 Task: Filter tasks to show only those with 'In Progress' status.
Action: Mouse moved to (17, 124)
Screenshot: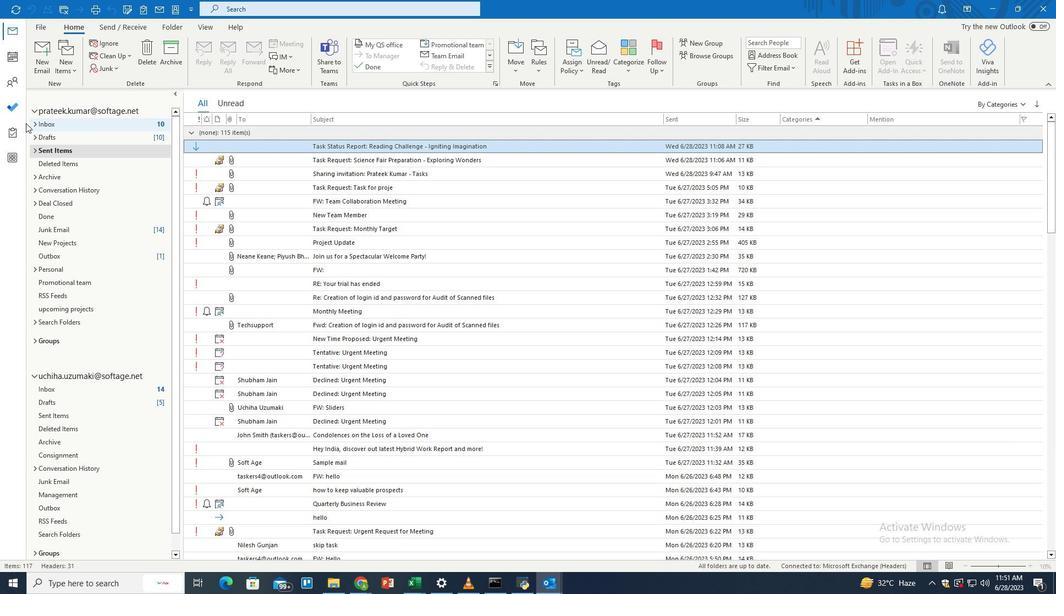 
Action: Mouse pressed left at (17, 124)
Screenshot: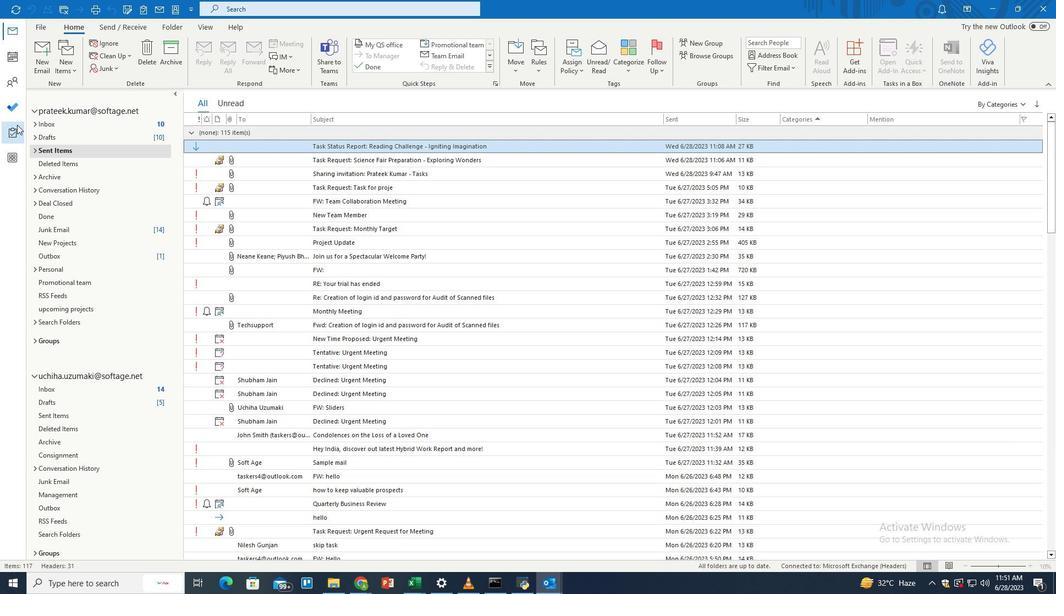 
Action: Mouse moved to (383, 11)
Screenshot: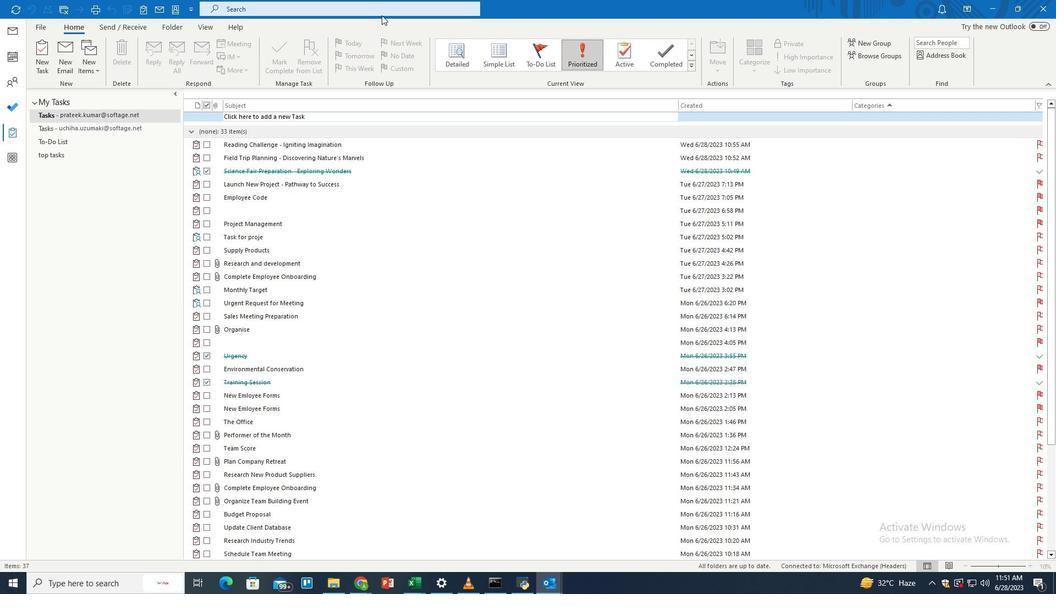 
Action: Mouse pressed left at (383, 11)
Screenshot: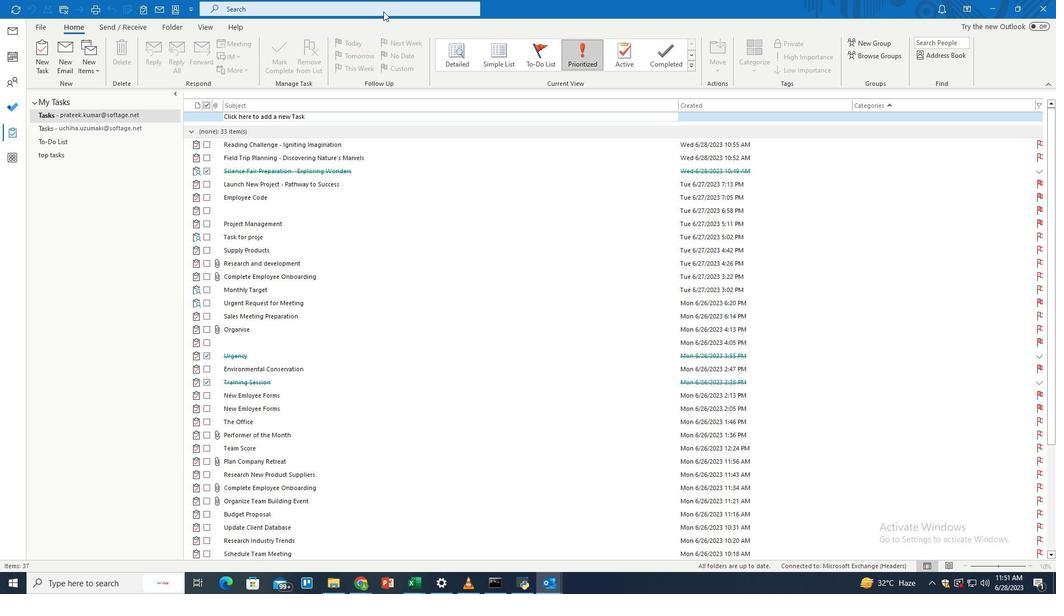 
Action: Mouse moved to (513, 4)
Screenshot: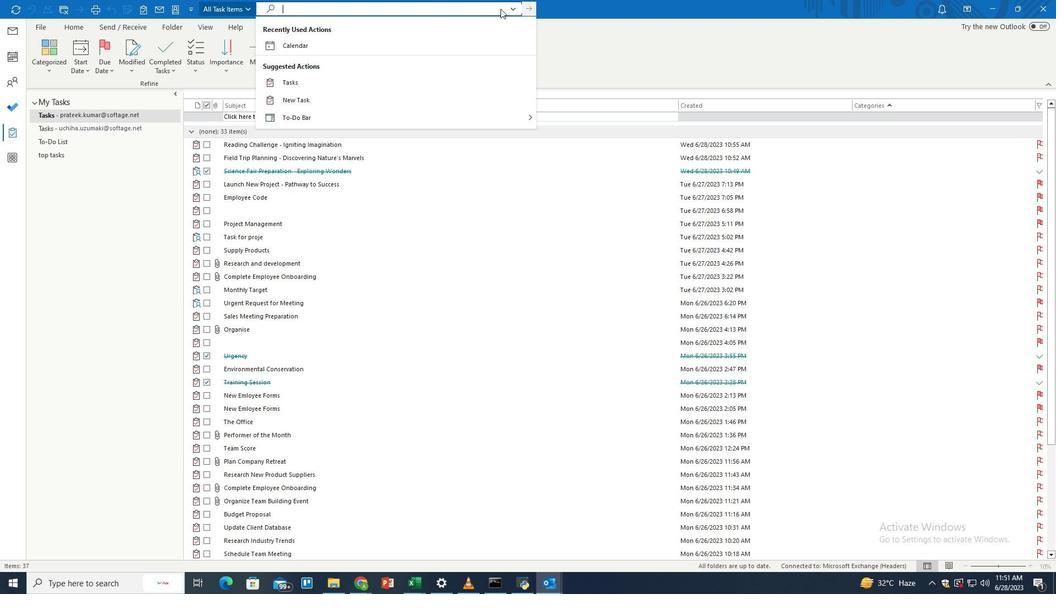 
Action: Mouse pressed left at (513, 4)
Screenshot: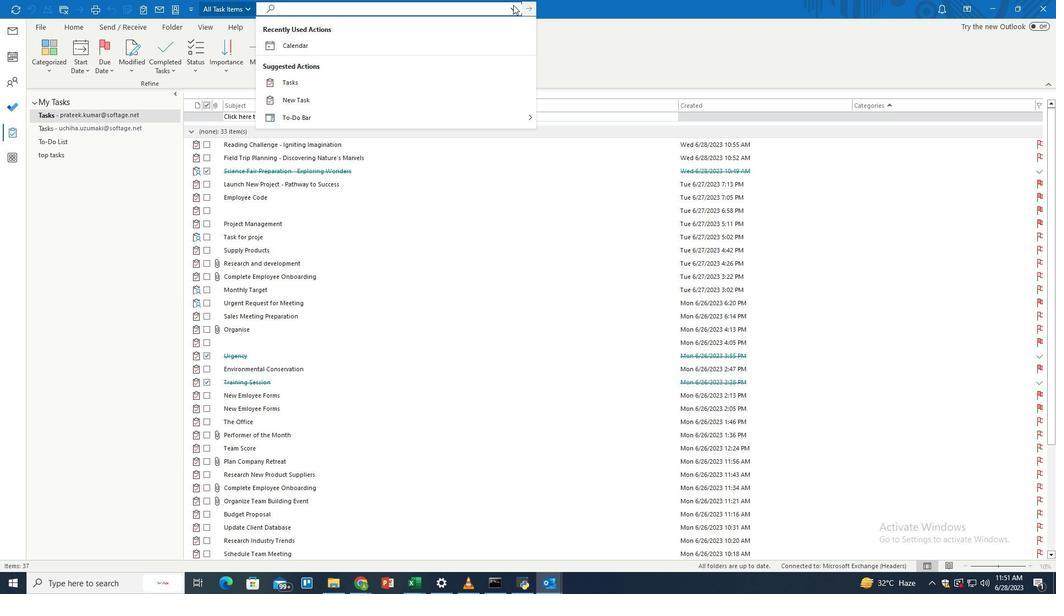 
Action: Mouse moved to (322, 214)
Screenshot: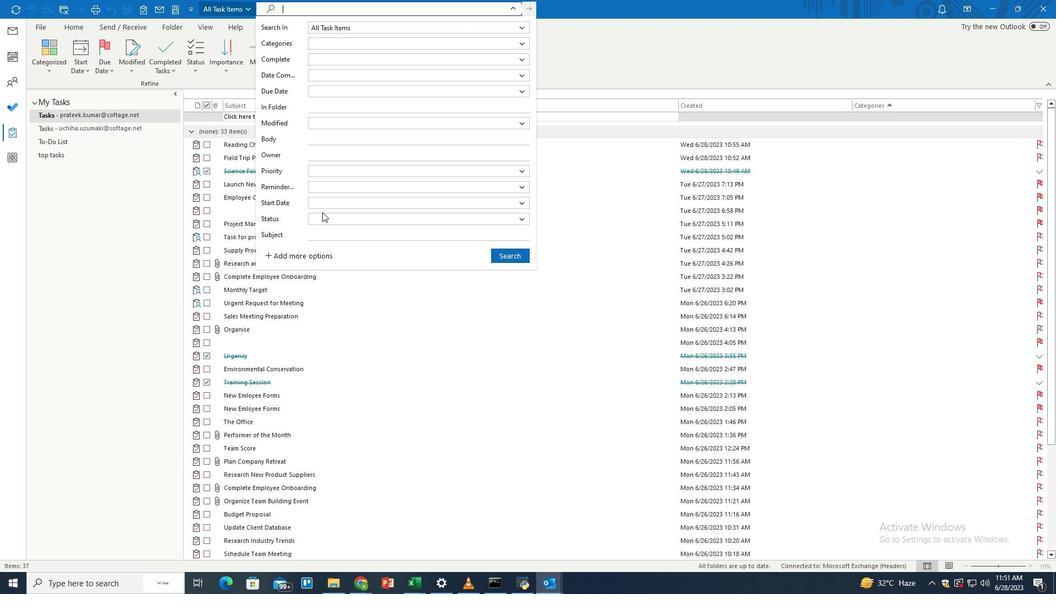 
Action: Mouse pressed left at (322, 214)
Screenshot: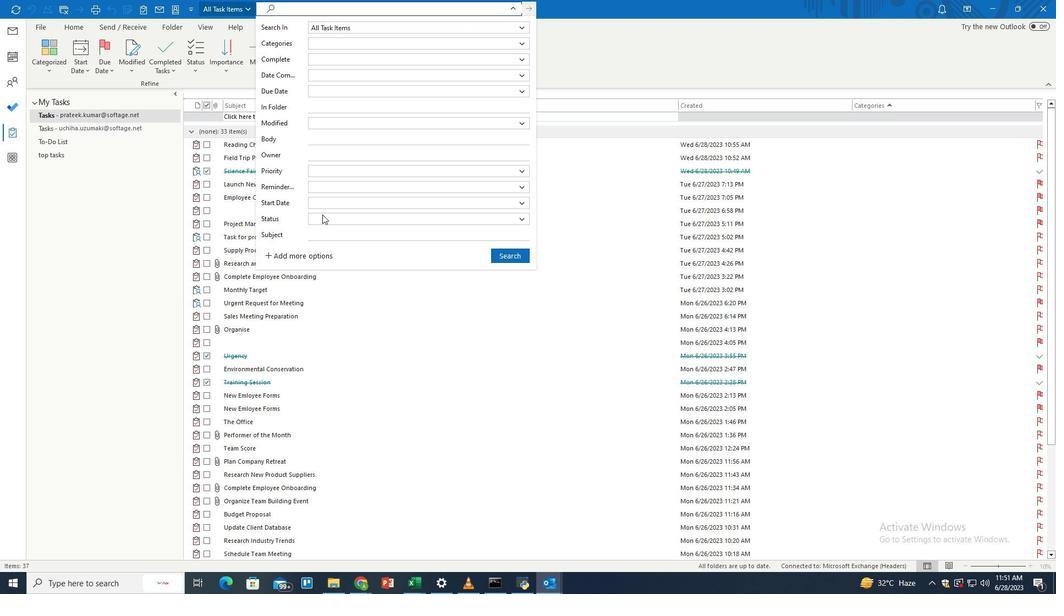 
Action: Mouse moved to (326, 248)
Screenshot: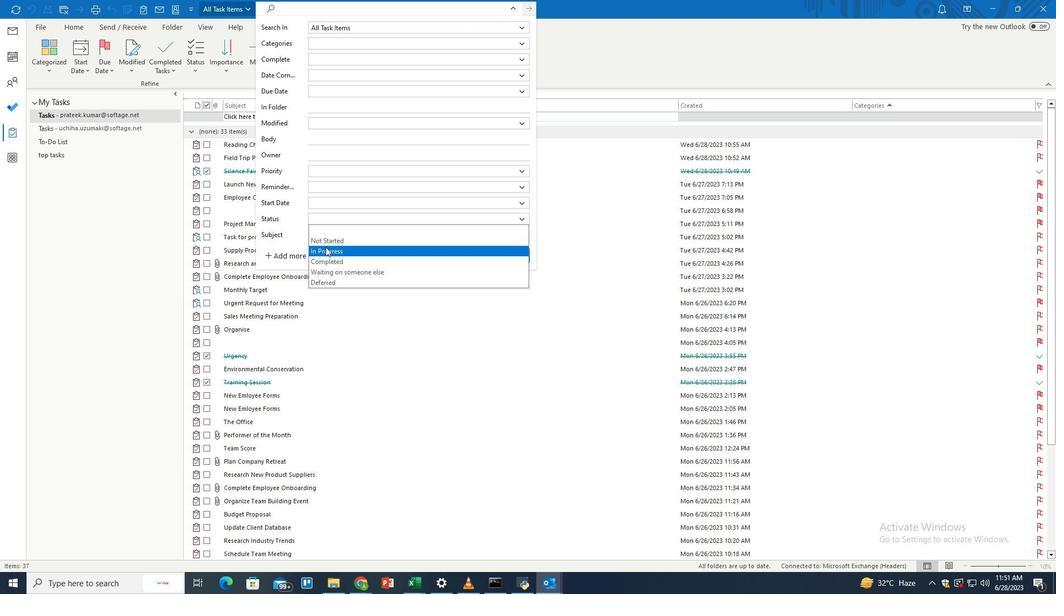 
Action: Mouse pressed left at (326, 248)
Screenshot: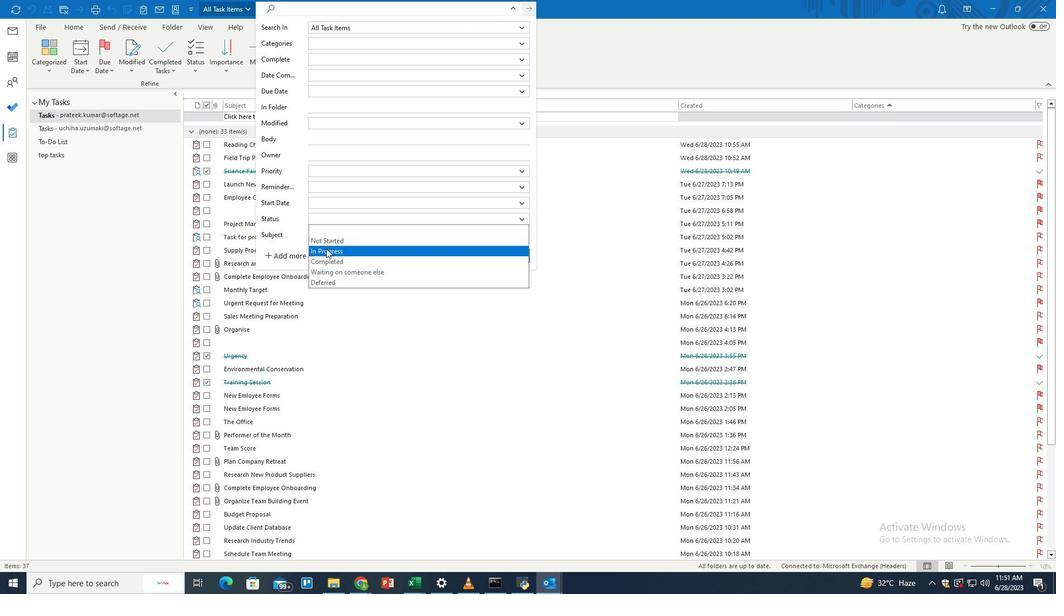 
Action: Mouse moved to (508, 256)
Screenshot: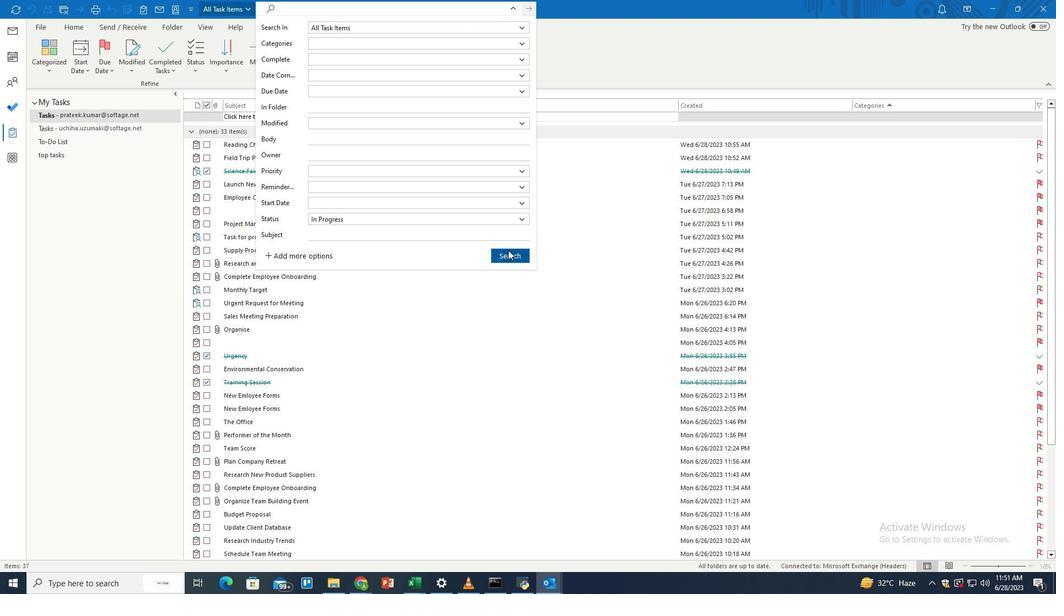 
Action: Mouse pressed left at (508, 256)
Screenshot: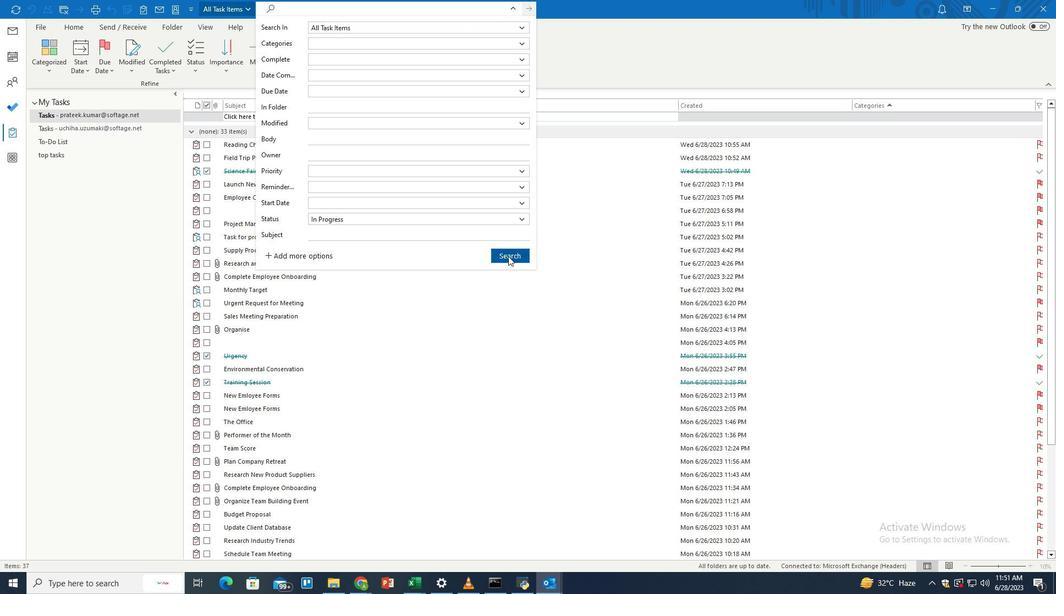 
Action: Mouse moved to (451, 234)
Screenshot: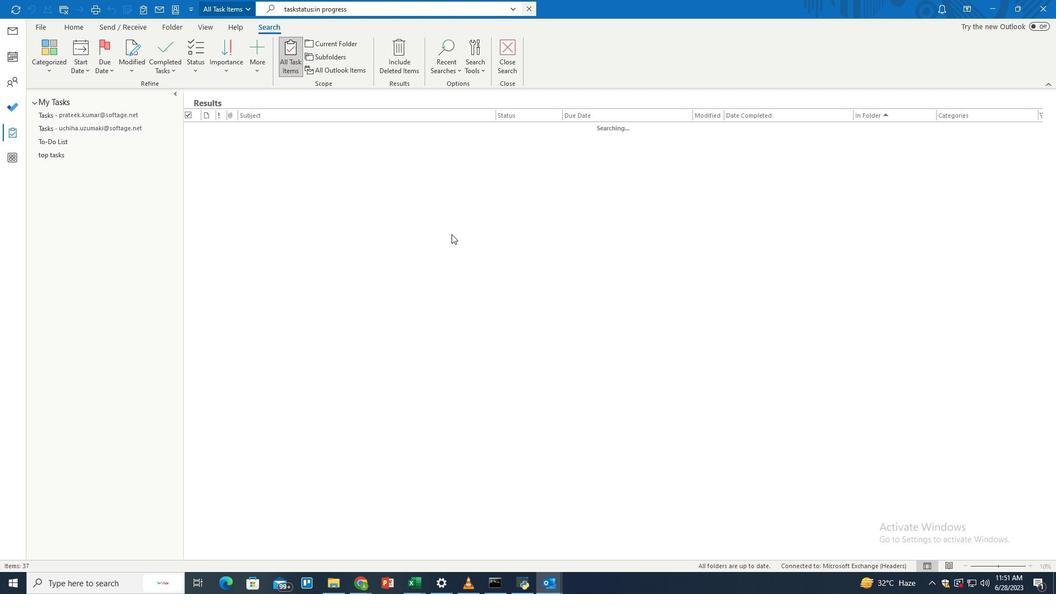 
